 Task: Create a new event for a team-building picnic and games day on the 16th at 10:30 AM to 11:00 PM.
Action: Mouse moved to (41, 69)
Screenshot: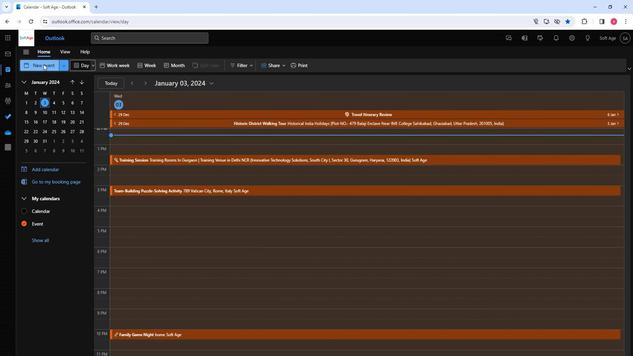
Action: Mouse pressed left at (41, 69)
Screenshot: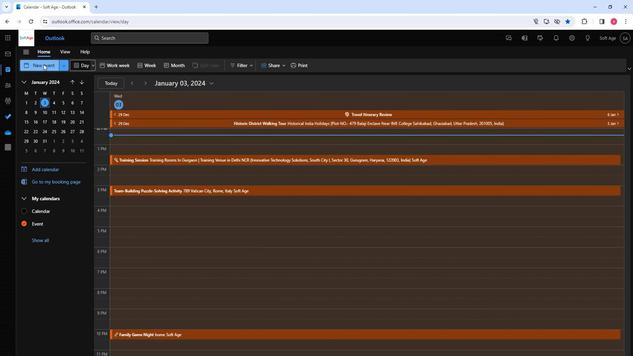 
Action: Mouse moved to (157, 112)
Screenshot: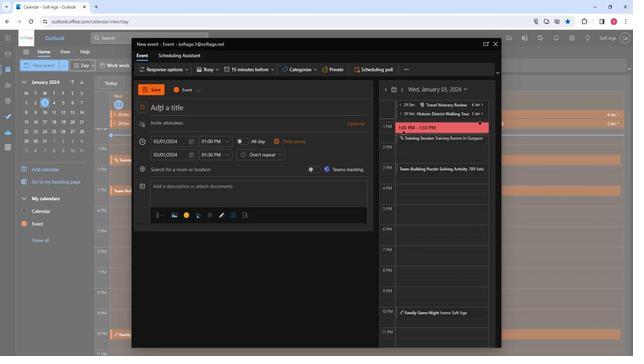 
Action: Mouse pressed left at (157, 112)
Screenshot: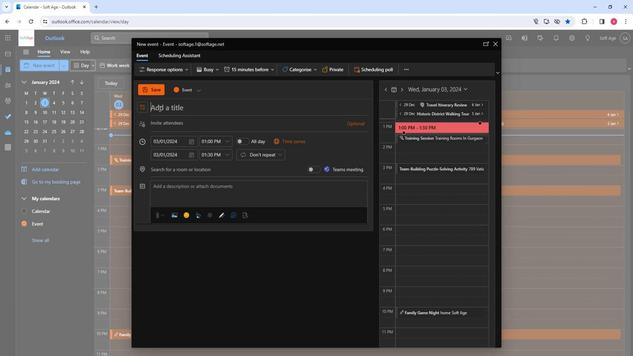 
Action: Key pressed <Key.shift>Team-<Key.shift>Building<Key.space><Key.shift>Picnic<Key.space><Key.shift>And<Key.space><Key.shift>Games
Screenshot: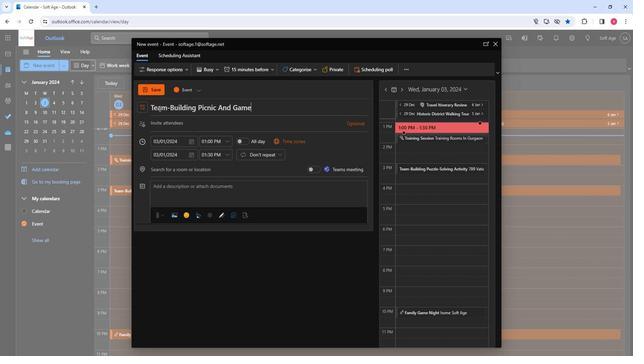
Action: Mouse moved to (161, 127)
Screenshot: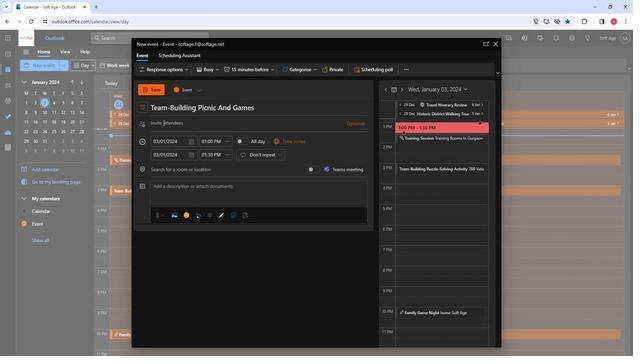 
Action: Mouse pressed left at (161, 127)
Screenshot: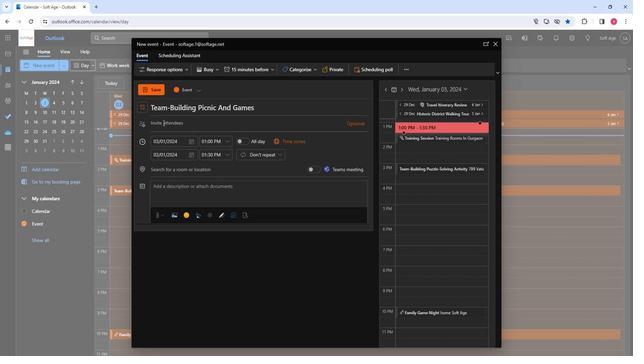 
Action: Key pressed so
Screenshot: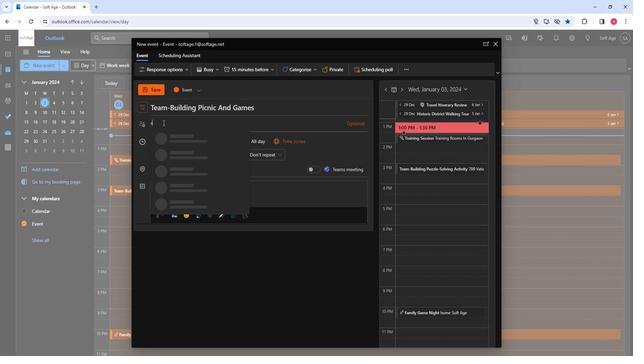 
Action: Mouse moved to (178, 152)
Screenshot: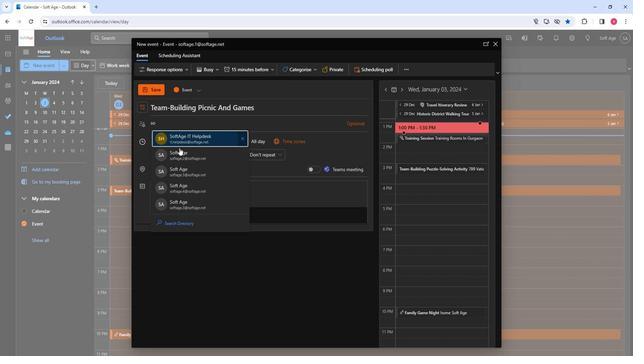 
Action: Mouse pressed left at (178, 152)
Screenshot: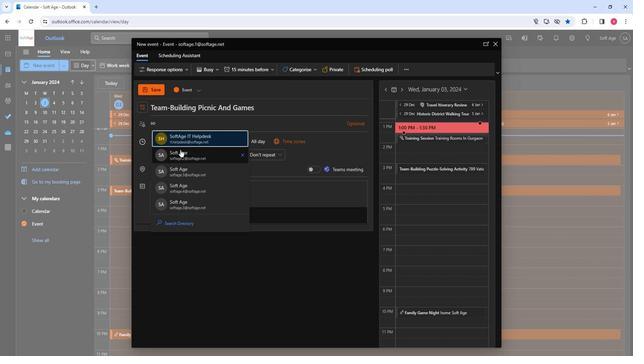 
Action: Key pressed so
Screenshot: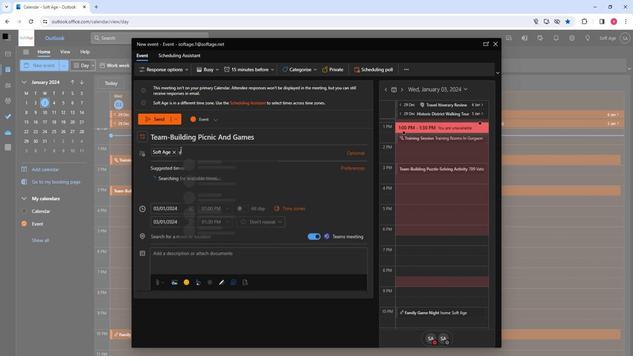 
Action: Mouse moved to (212, 200)
Screenshot: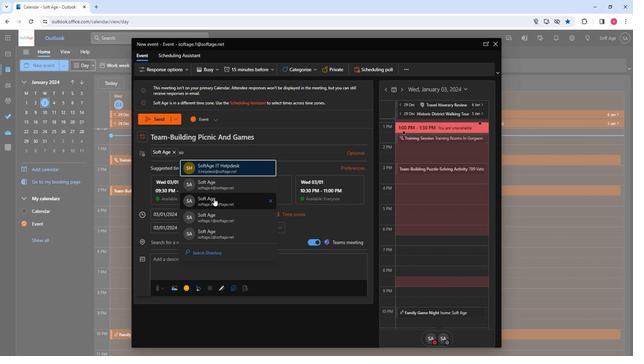 
Action: Mouse pressed left at (212, 200)
Screenshot: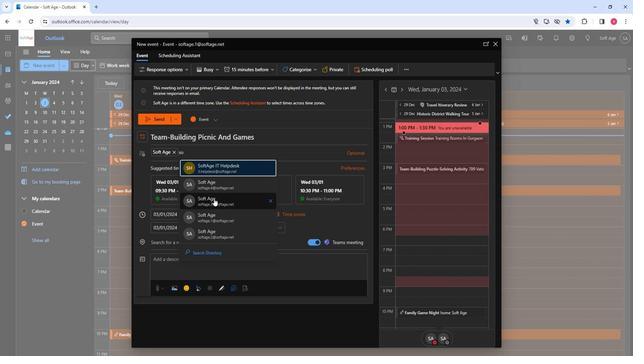 
Action: Key pressed so
Screenshot: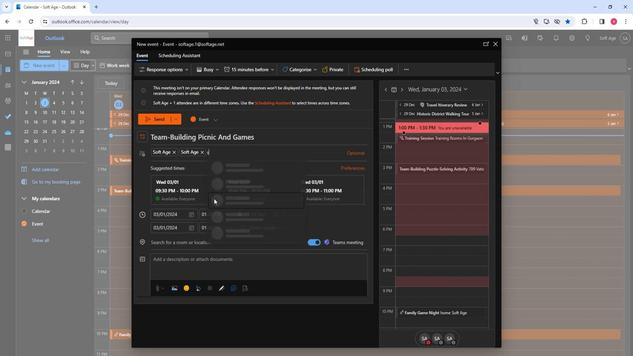 
Action: Mouse moved to (226, 218)
Screenshot: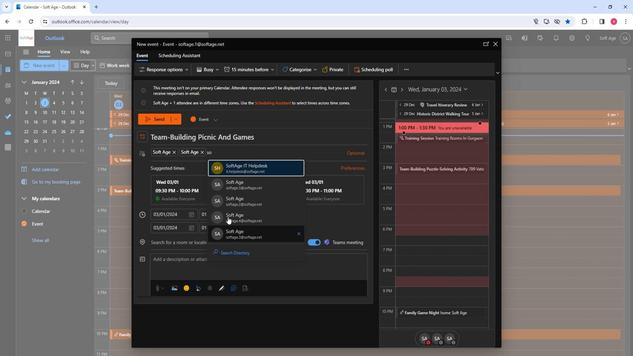 
Action: Mouse pressed left at (226, 218)
Screenshot: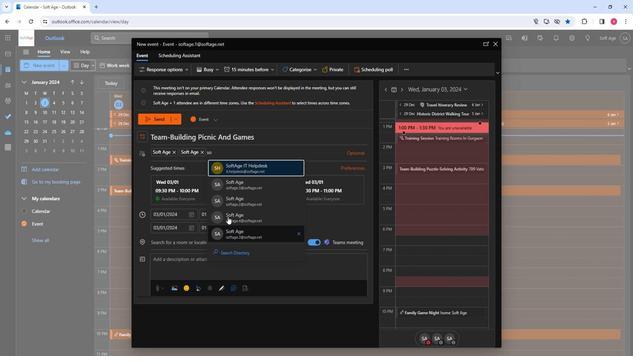 
Action: Mouse moved to (266, 142)
Screenshot: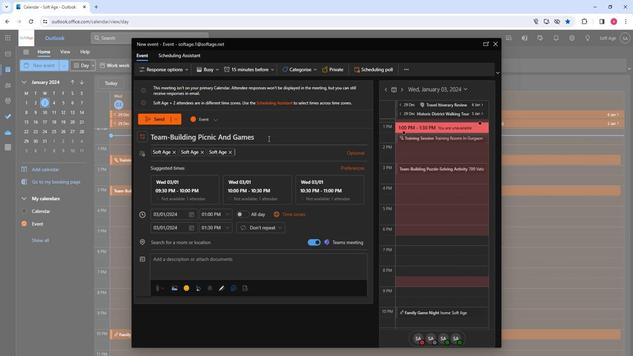 
Action: Mouse pressed left at (266, 142)
Screenshot: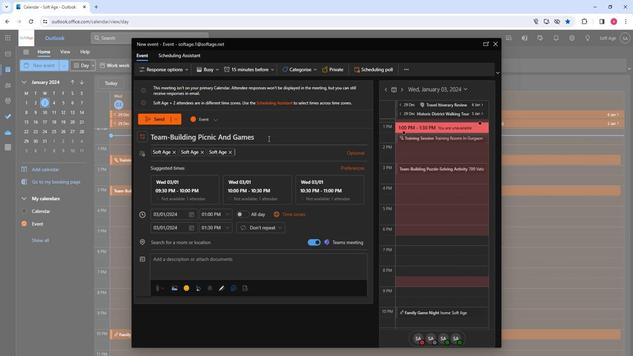 
Action: Key pressed <Key.space><Key.shift>Day
Screenshot: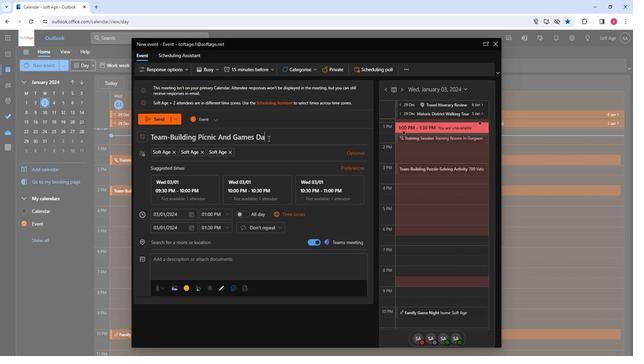 
Action: Mouse moved to (192, 216)
Screenshot: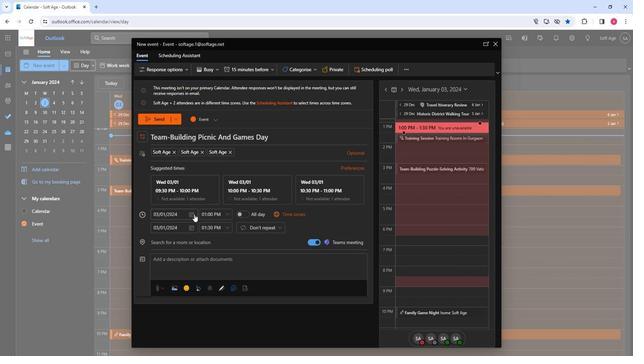 
Action: Mouse pressed left at (192, 216)
Screenshot: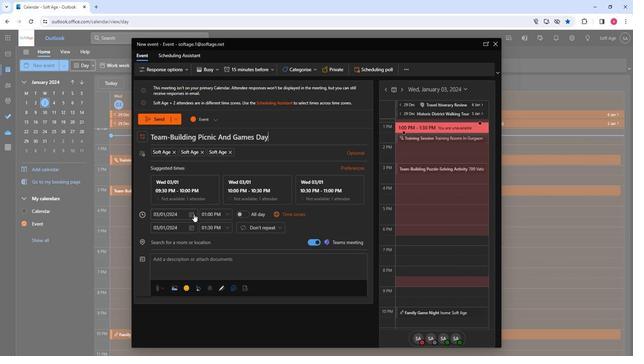 
Action: Mouse moved to (167, 269)
Screenshot: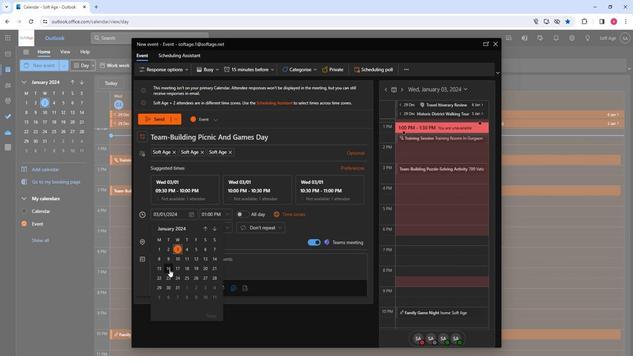 
Action: Mouse pressed left at (167, 269)
Screenshot: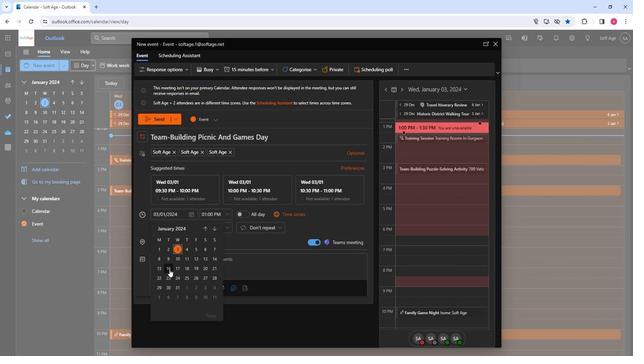 
Action: Mouse moved to (226, 214)
Screenshot: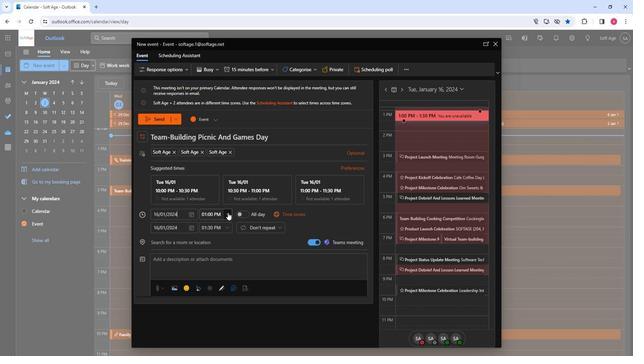 
Action: Mouse pressed left at (226, 214)
Screenshot: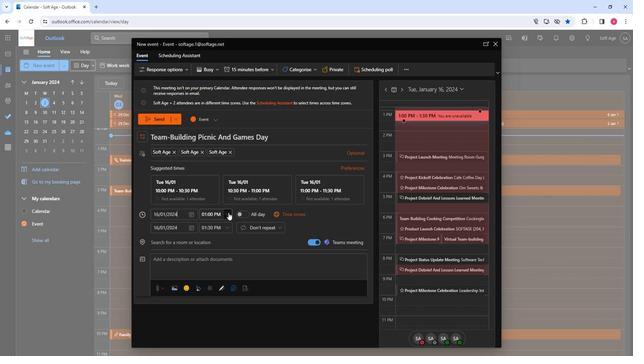 
Action: Mouse moved to (216, 264)
Screenshot: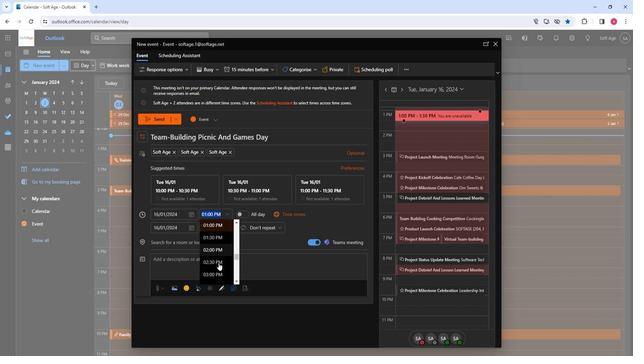 
Action: Mouse scrolled (216, 263) with delta (0, 0)
Screenshot: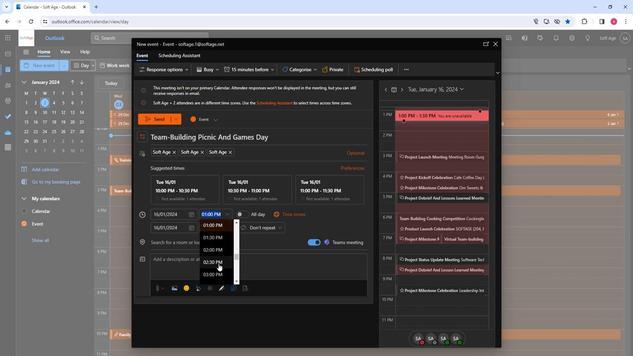 
Action: Mouse moved to (216, 260)
Screenshot: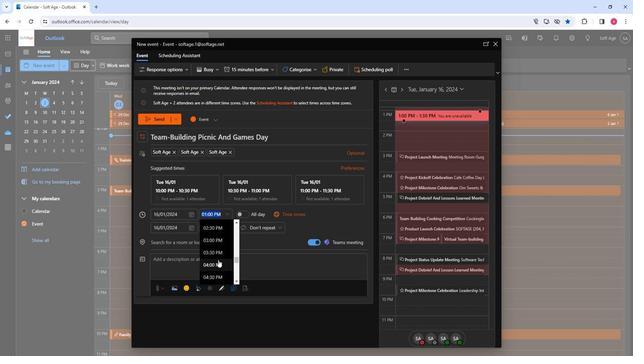 
Action: Mouse scrolled (216, 260) with delta (0, 0)
Screenshot: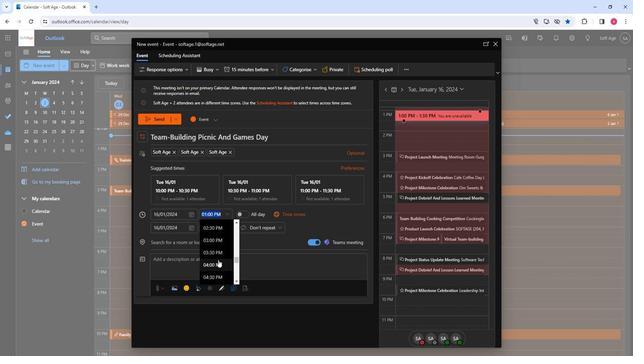 
Action: Mouse scrolled (216, 260) with delta (0, 0)
Screenshot: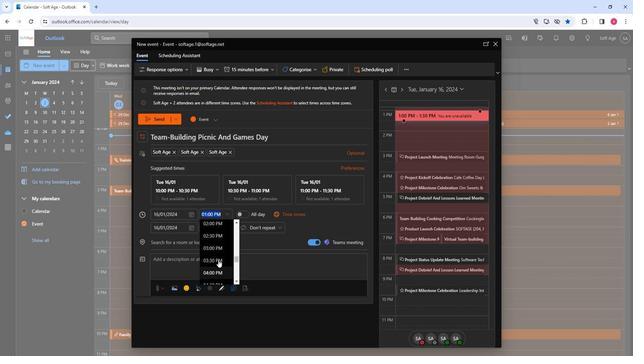 
Action: Mouse moved to (217, 244)
Screenshot: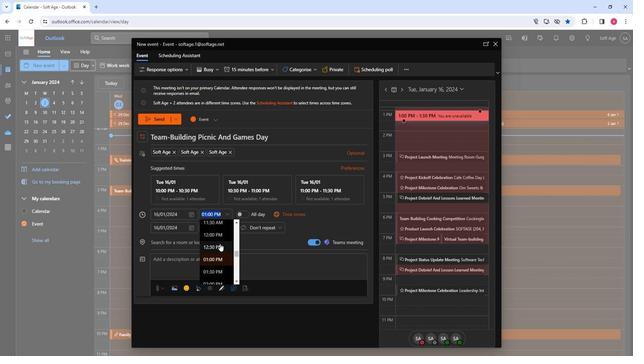 
Action: Mouse scrolled (217, 245) with delta (0, 0)
Screenshot: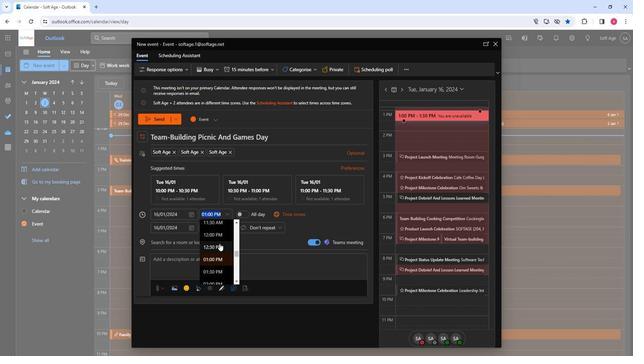 
Action: Mouse moved to (209, 233)
Screenshot: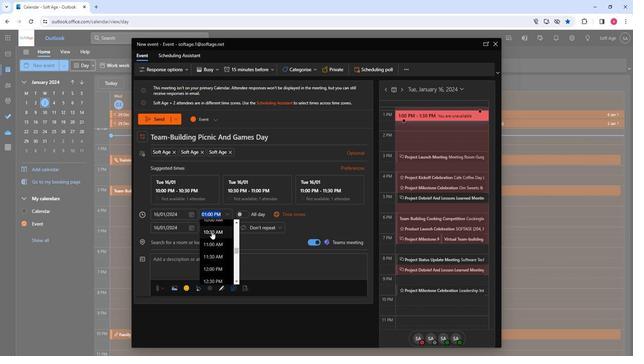 
Action: Mouse pressed left at (209, 233)
Screenshot: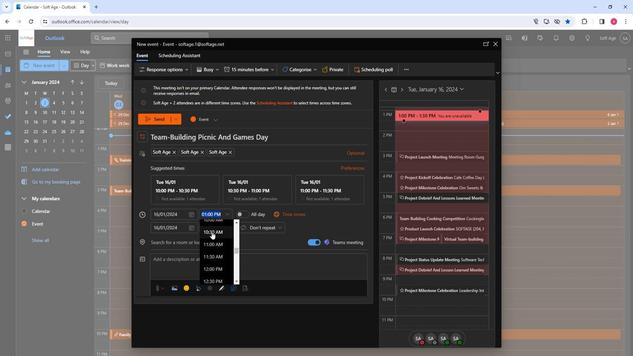 
Action: Mouse moved to (167, 247)
Screenshot: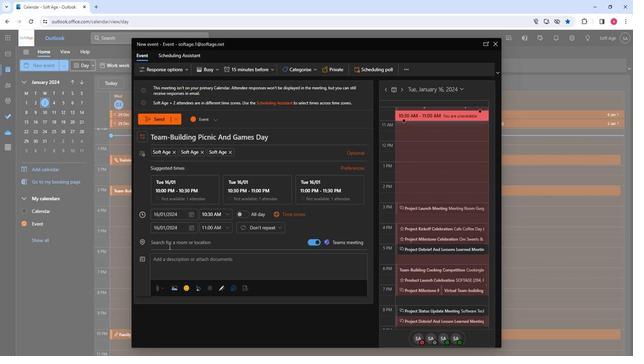 
Action: Mouse pressed left at (167, 247)
Screenshot: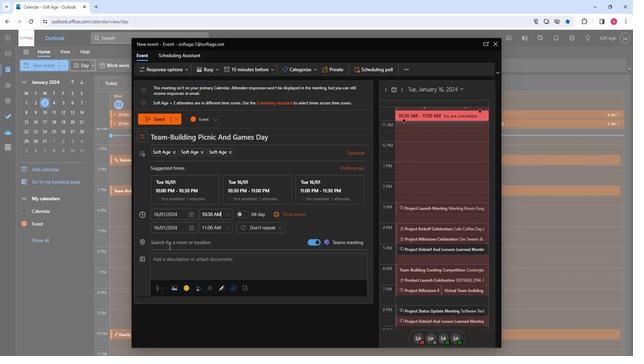 
Action: Mouse moved to (167, 247)
Screenshot: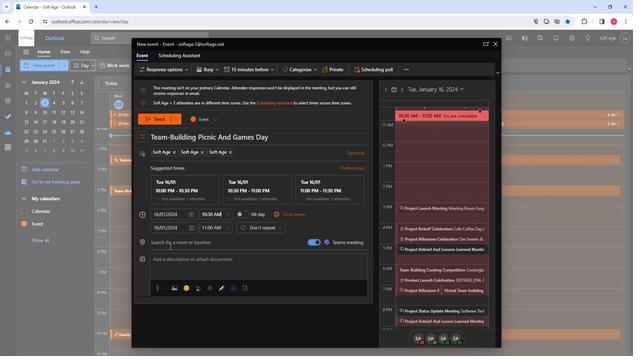 
Action: Key pressed taj<Key.space>park
Screenshot: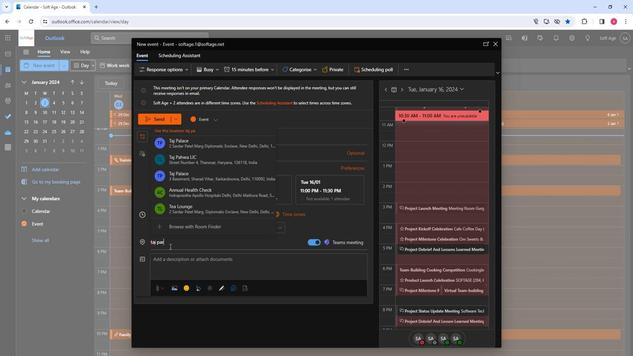 
Action: Mouse moved to (213, 146)
Screenshot: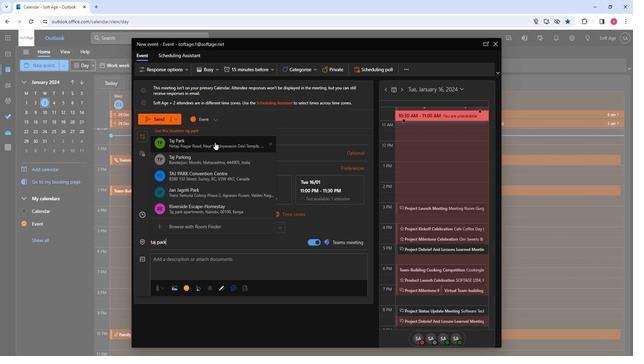 
Action: Mouse pressed left at (213, 146)
Screenshot: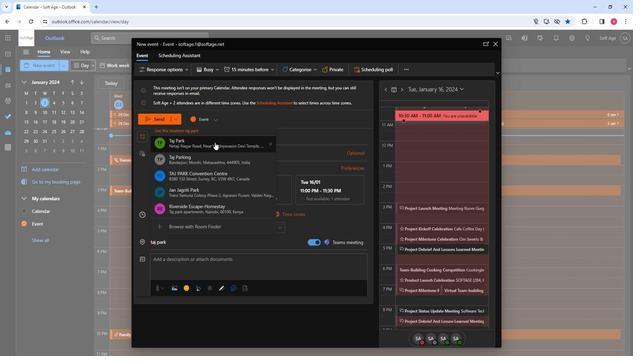 
Action: Mouse moved to (172, 258)
Screenshot: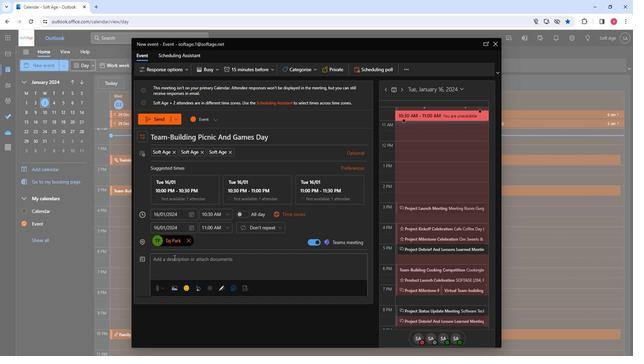 
Action: Mouse pressed left at (172, 258)
Screenshot: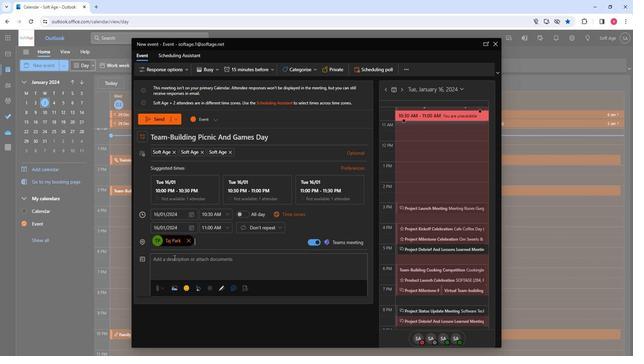 
Action: Mouse moved to (173, 258)
Screenshot: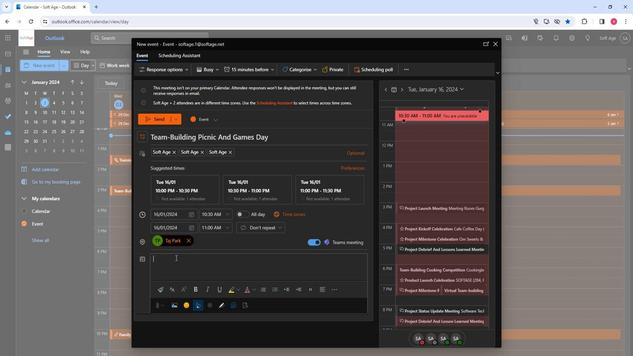 
Action: Key pressed <Key.shift>Join<Key.space>the<Key.space><Key.shift>Fun<Key.space>outdoors<Key.shift>!<Key.space><Key.shift><Key.shift><Key.shift><Key.shift><Key.shift><Key.shift><Key.shift><Key.shift><Key.shift><Key.shift><Key.shift><Key.shift>Embrace<Key.space>the<Key.space>sunsine<Key.space>the<Key.space>sunsi<Key.backspace>hine<Key.space>at<Key.space>our<Key.space>team-building<Key.space>picnic<Key.space>and<Key.space>games<Key.space>day.<Key.space><Key.shift>Enjoy<Key.space>good<Key.space>food<Key.space><Key.backspace>,<Key.space>laughter,<Key.space>and<Key.space>engaging<Key.space>activities<Key.space>for<Key.space>a<Key.space>memorable<Key.space>bonding<Key.space>experience.
Screenshot: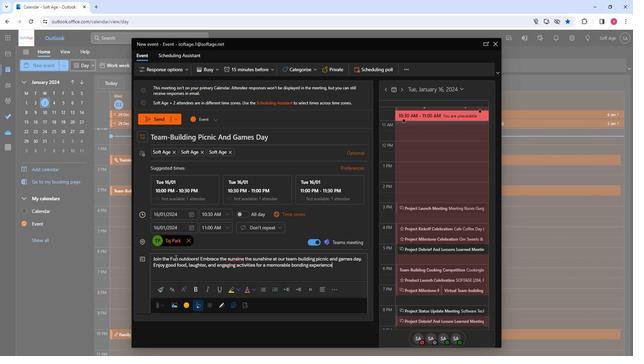
Action: Mouse moved to (181, 271)
Screenshot: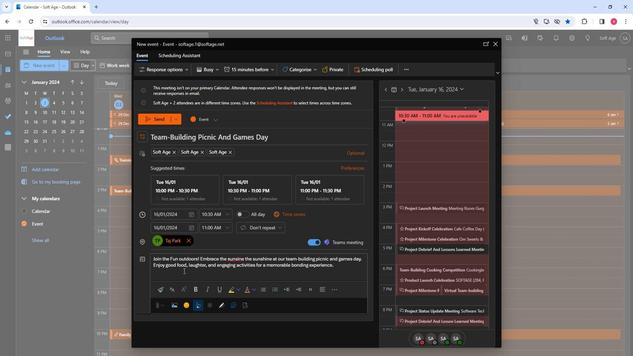 
Action: Mouse pressed left at (181, 271)
Screenshot: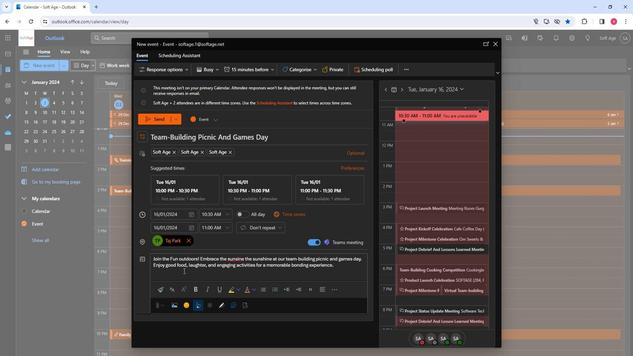 
Action: Mouse pressed left at (181, 271)
Screenshot: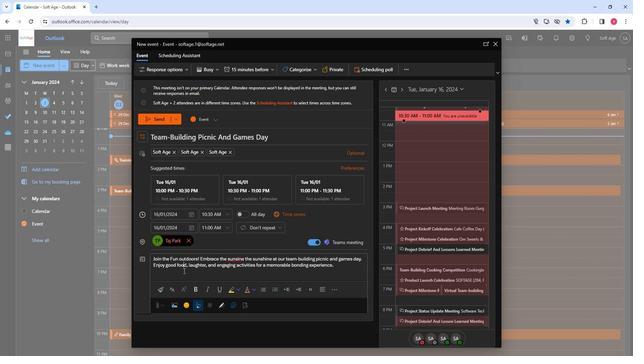 
Action: Mouse pressed left at (181, 271)
Screenshot: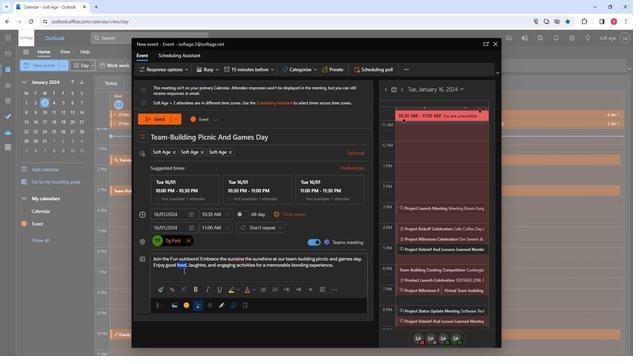 
Action: Mouse moved to (172, 291)
Screenshot: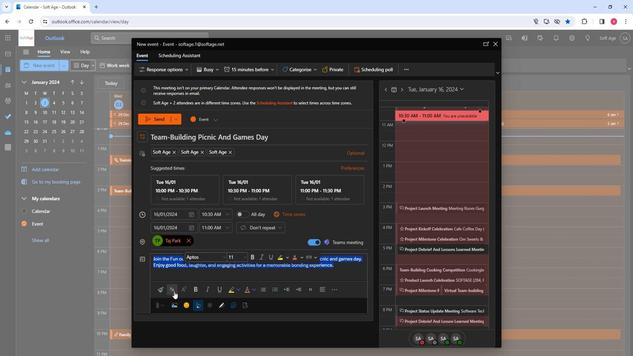 
Action: Mouse pressed left at (172, 291)
Screenshot: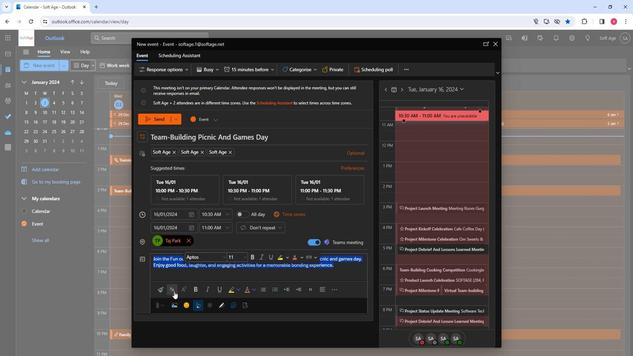 
Action: Mouse moved to (206, 251)
Screenshot: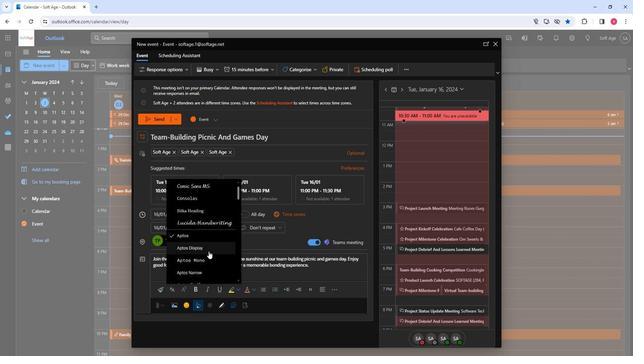 
Action: Mouse scrolled (206, 251) with delta (0, 0)
Screenshot: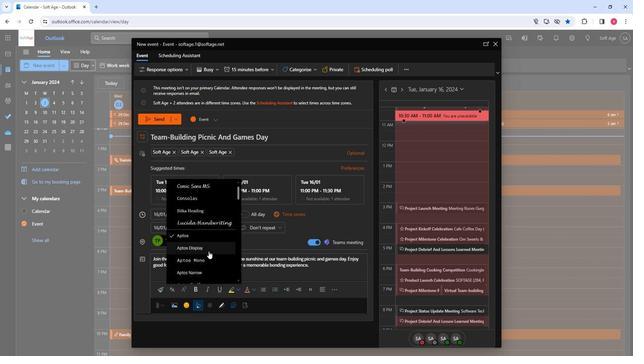 
Action: Mouse scrolled (206, 251) with delta (0, 0)
Screenshot: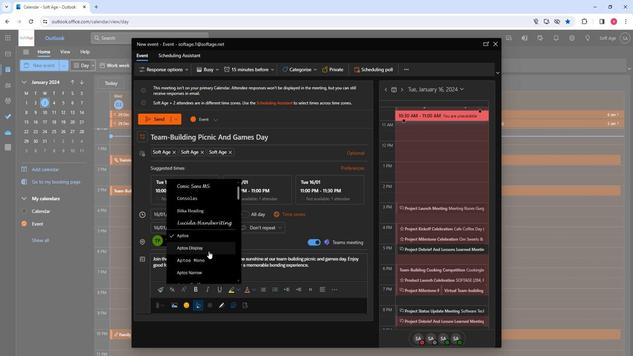 
Action: Mouse scrolled (206, 251) with delta (0, 0)
Screenshot: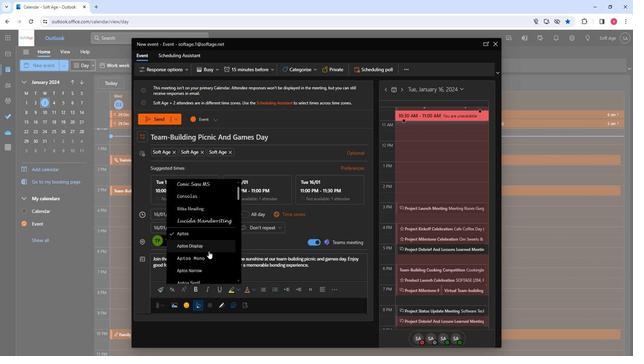 
Action: Mouse scrolled (206, 251) with delta (0, 0)
Screenshot: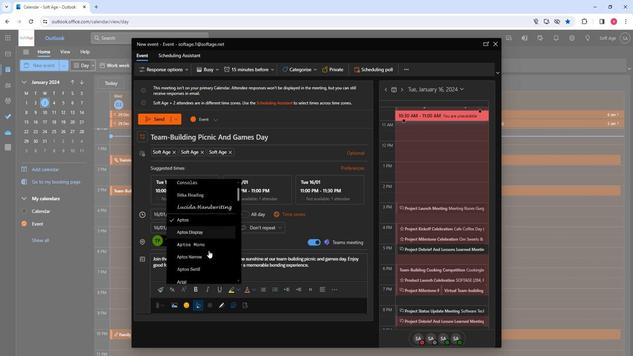 
Action: Mouse moved to (199, 258)
Screenshot: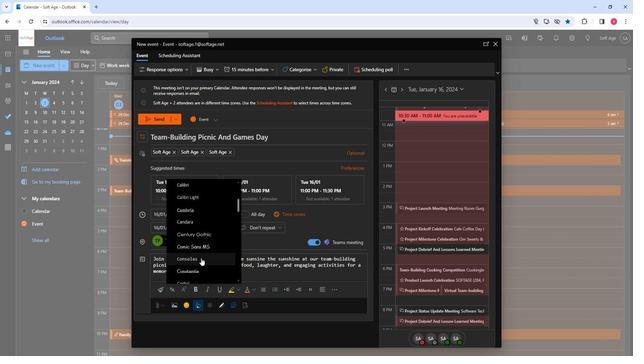 
Action: Mouse pressed left at (199, 258)
Screenshot: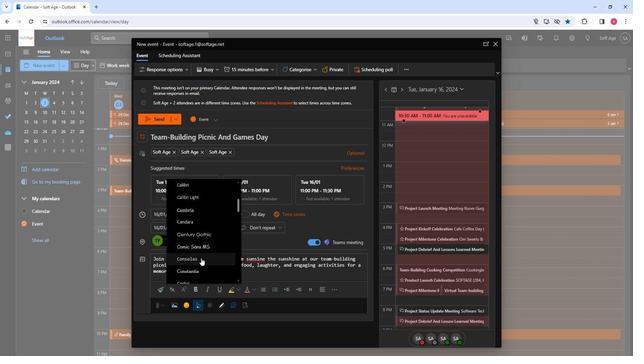 
Action: Mouse moved to (196, 289)
Screenshot: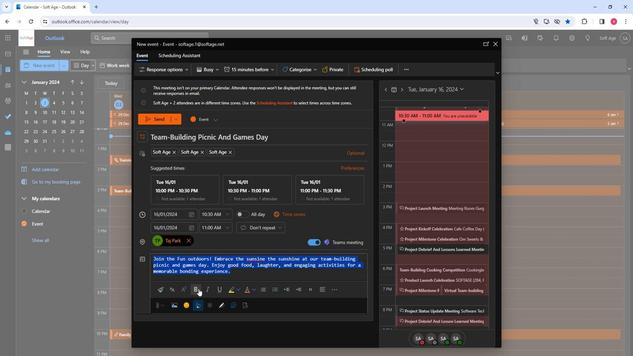 
Action: Mouse pressed left at (196, 289)
Screenshot: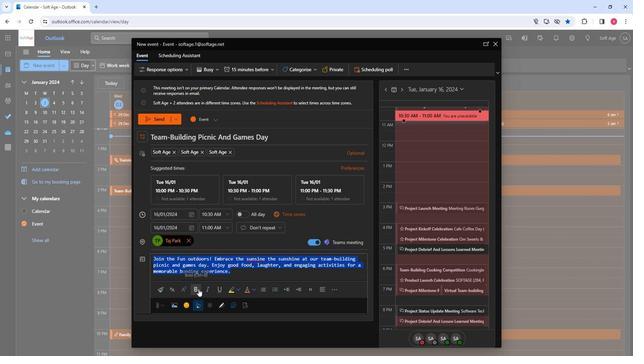 
Action: Mouse moved to (205, 290)
Screenshot: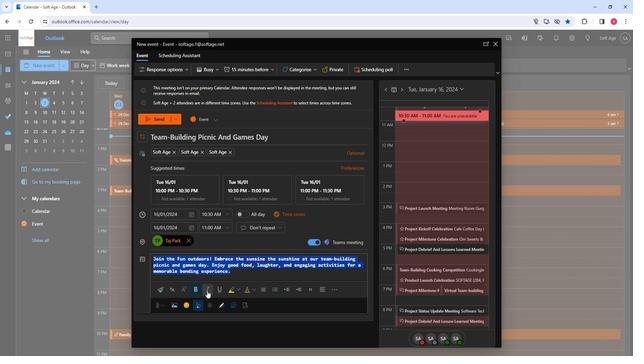 
Action: Mouse pressed left at (205, 290)
Screenshot: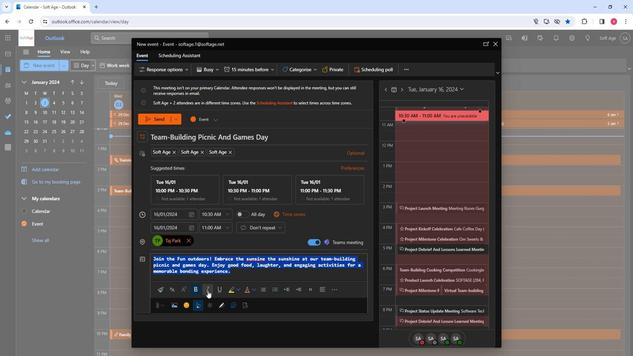 
Action: Mouse moved to (237, 290)
Screenshot: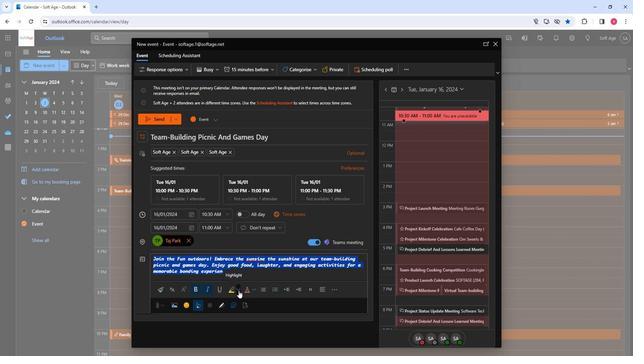 
Action: Mouse pressed left at (237, 290)
Screenshot: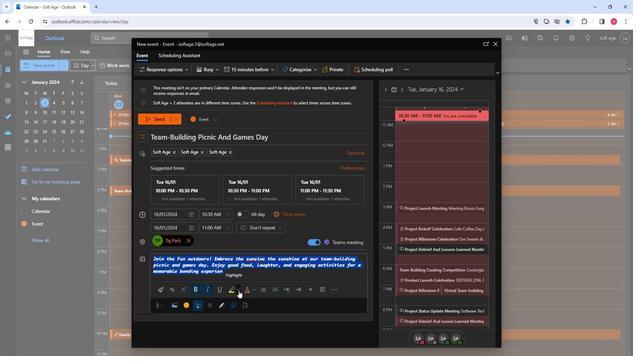 
Action: Mouse moved to (241, 307)
Screenshot: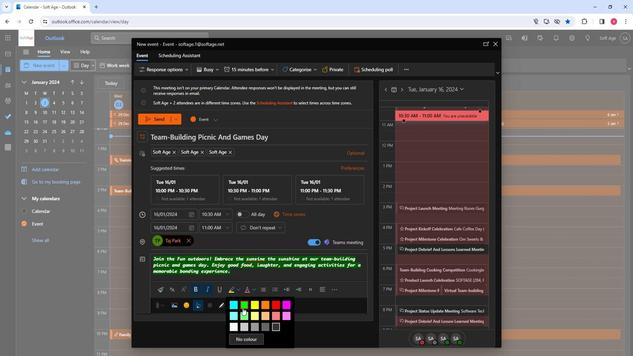 
Action: Mouse pressed left at (241, 307)
Screenshot: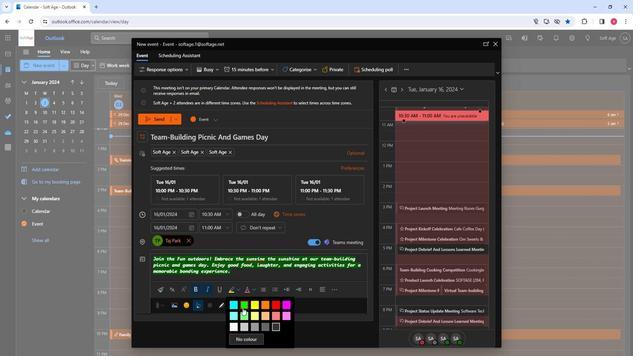 
Action: Mouse moved to (253, 292)
Screenshot: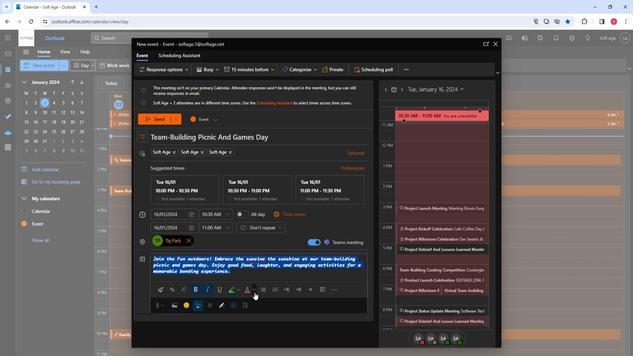 
Action: Mouse pressed left at (253, 292)
Screenshot: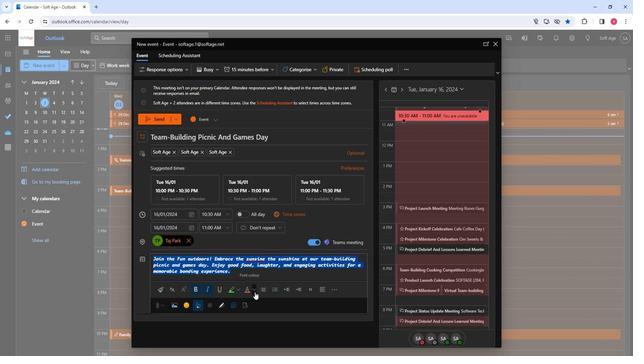
Action: Mouse moved to (278, 310)
Screenshot: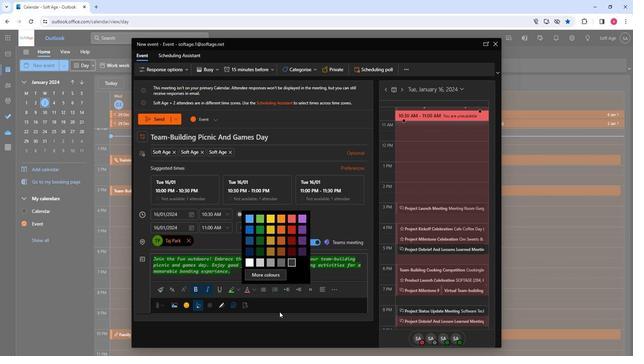 
Action: Mouse pressed left at (278, 310)
Screenshot: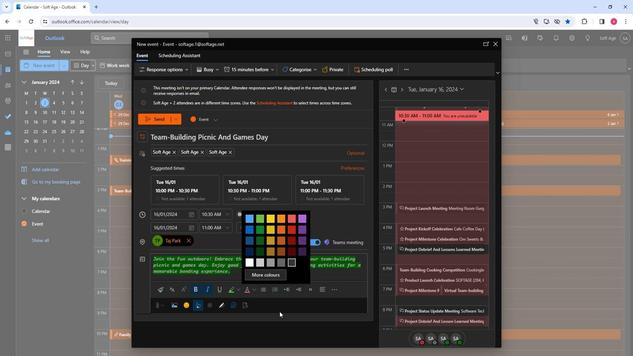 
Action: Mouse moved to (296, 291)
Screenshot: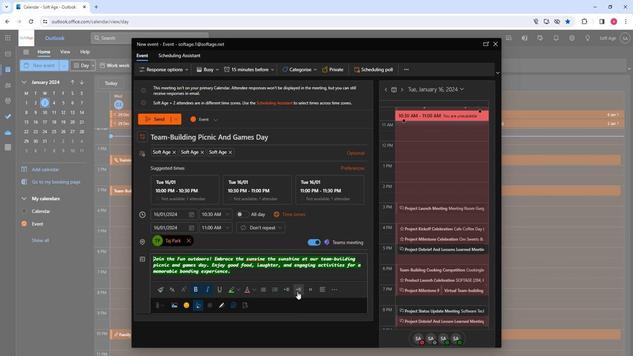 
Action: Mouse pressed left at (296, 291)
Screenshot: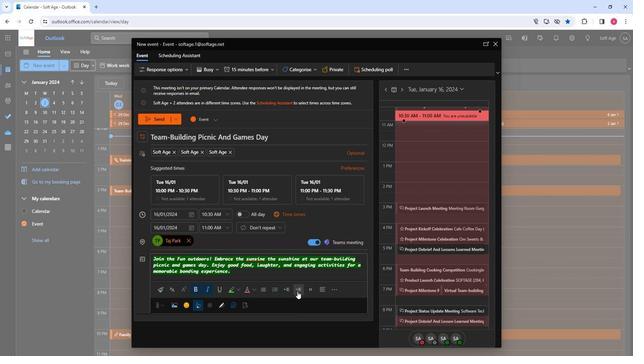 
Action: Mouse moved to (337, 268)
Screenshot: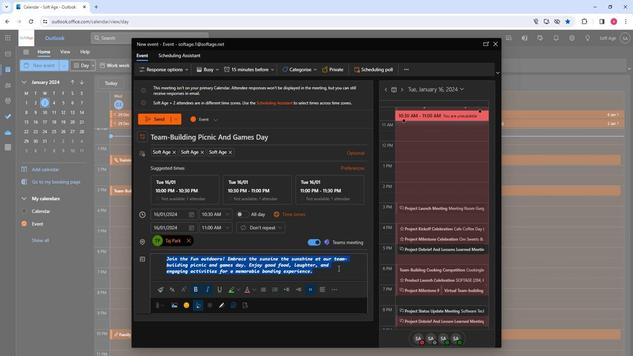 
Action: Mouse pressed left at (337, 268)
Screenshot: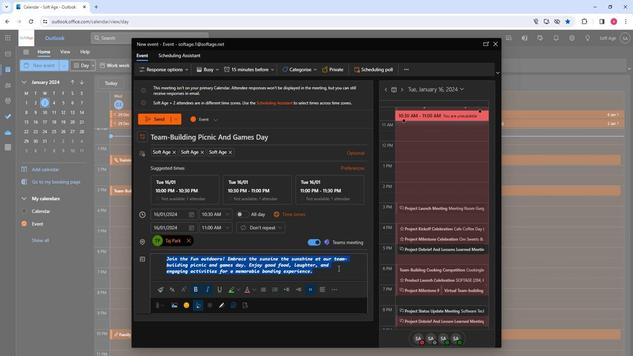 
Action: Mouse moved to (184, 307)
Screenshot: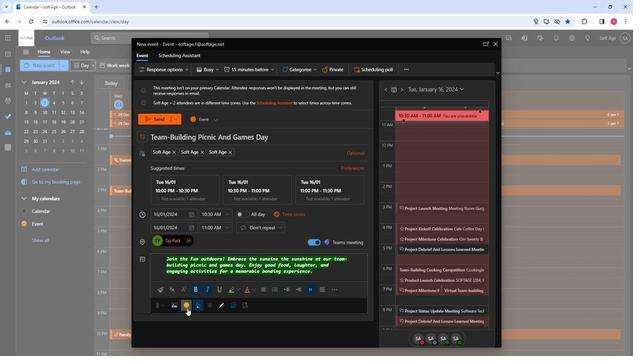 
Action: Mouse pressed left at (184, 307)
Screenshot: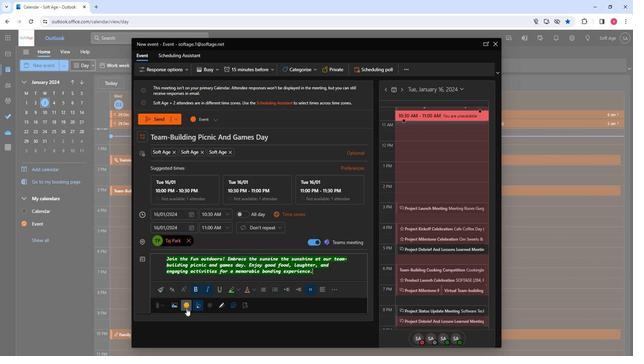 
Action: Mouse moved to (404, 118)
Screenshot: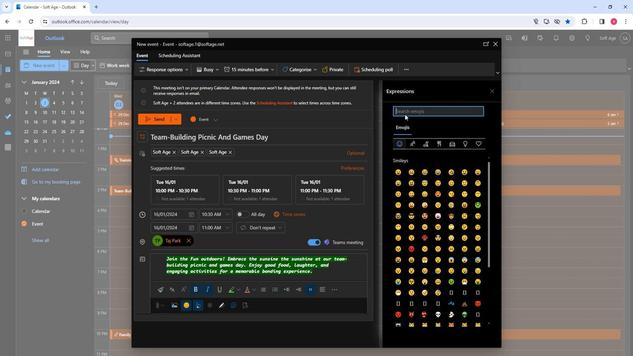 
Action: Key pressed gam
Screenshot: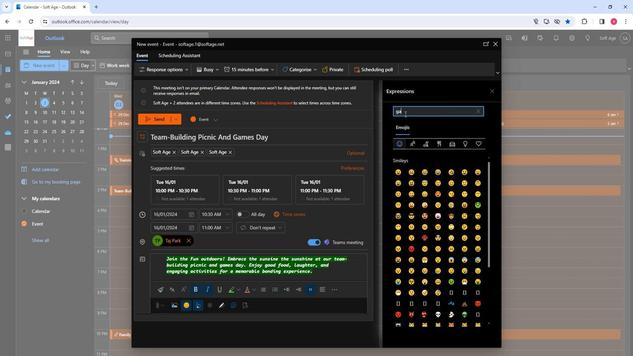
Action: Mouse moved to (406, 156)
Screenshot: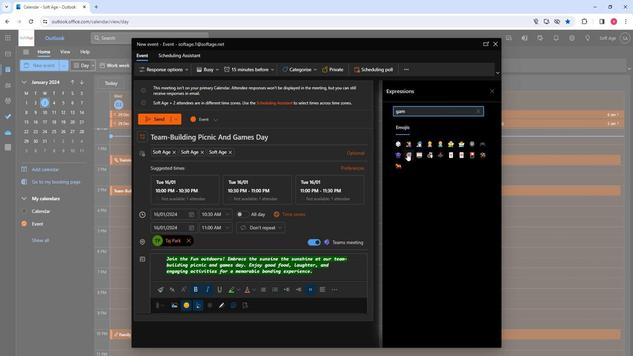 
Action: Mouse pressed left at (406, 156)
Screenshot: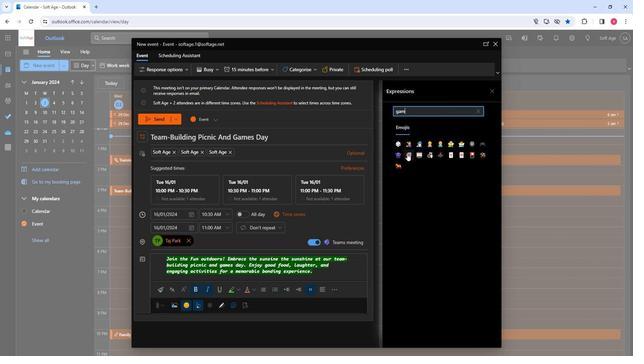 
Action: Mouse moved to (492, 96)
Screenshot: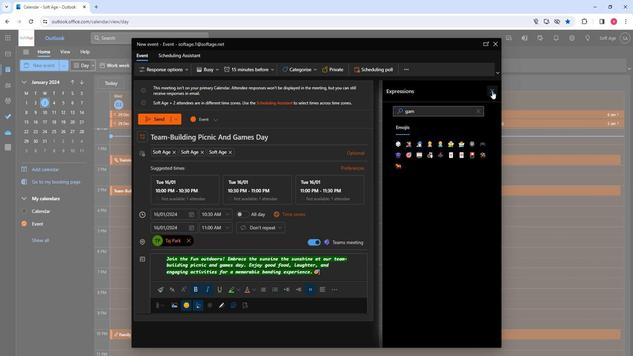 
Action: Mouse pressed left at (492, 96)
Screenshot: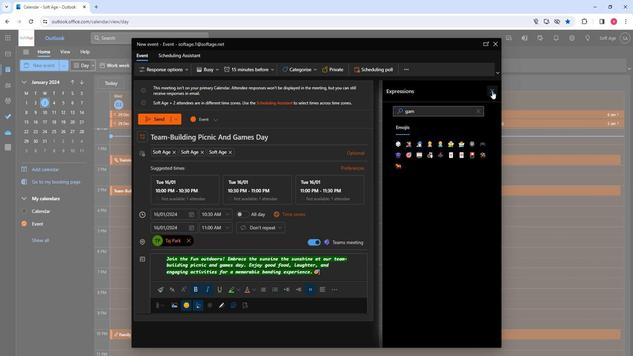 
Action: Mouse moved to (158, 125)
Screenshot: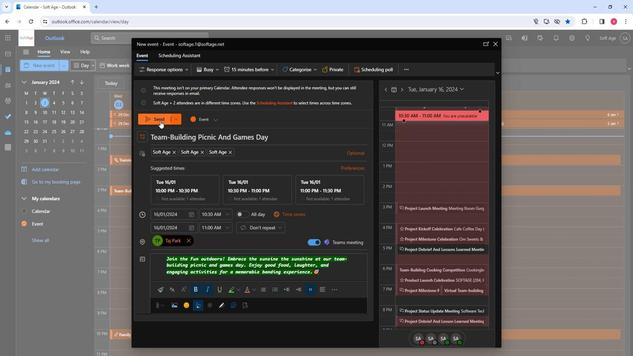 
Action: Mouse pressed left at (158, 125)
Screenshot: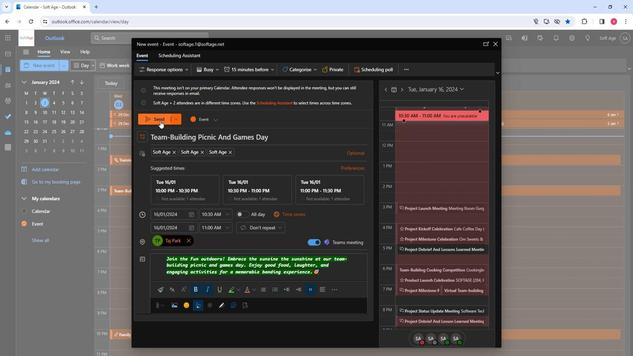 
Action: Mouse moved to (314, 258)
Screenshot: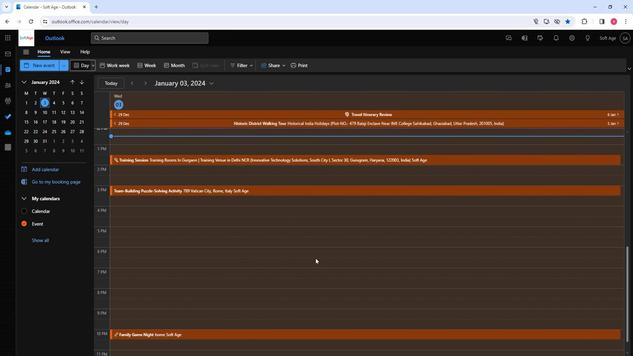 
